 Task: Reply to email with the signature Danielle Scott with the subject 'Request for payment' from softage.1@softage.net with the message 'Would it be possible to have a project update meeting with all stakeholders next week?' with CC to softage.6@softage.net with an attached document Press_kit.docx
Action: Mouse moved to (891, 203)
Screenshot: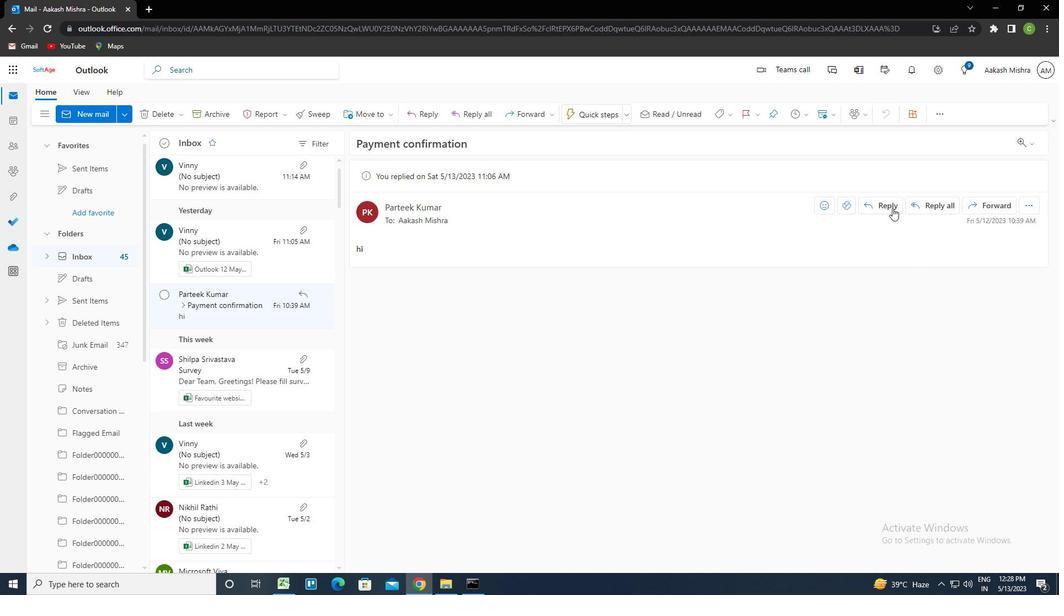 
Action: Mouse pressed left at (891, 203)
Screenshot: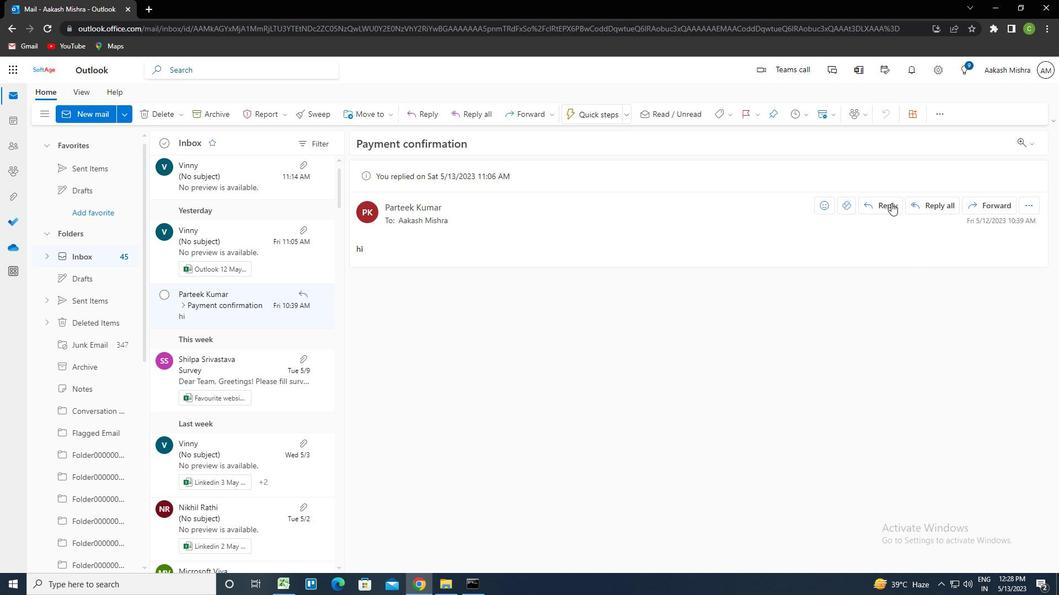 
Action: Mouse moved to (714, 118)
Screenshot: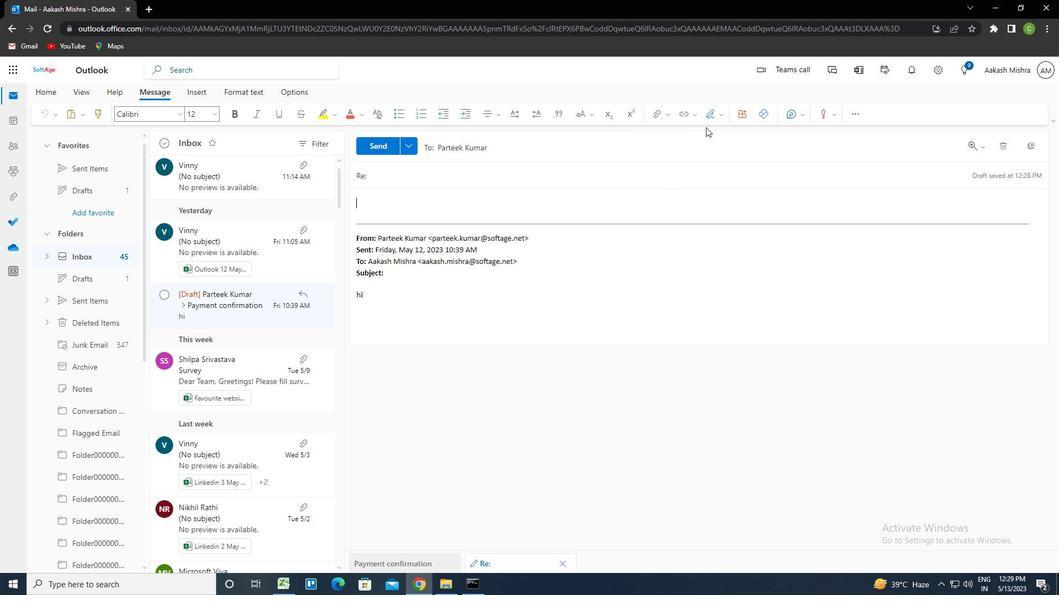 
Action: Mouse pressed left at (714, 118)
Screenshot: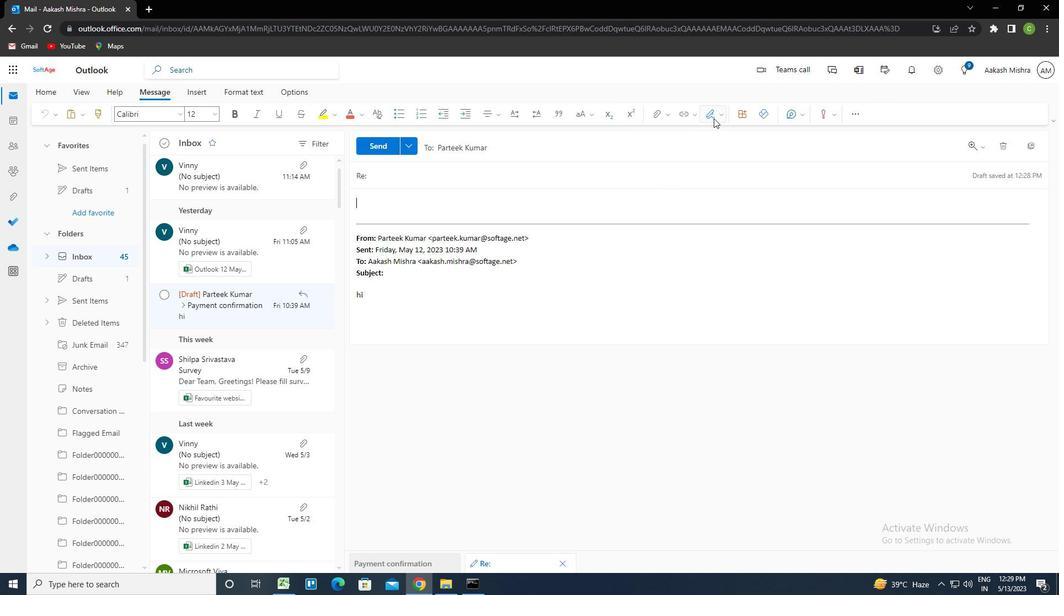 
Action: Mouse moved to (685, 164)
Screenshot: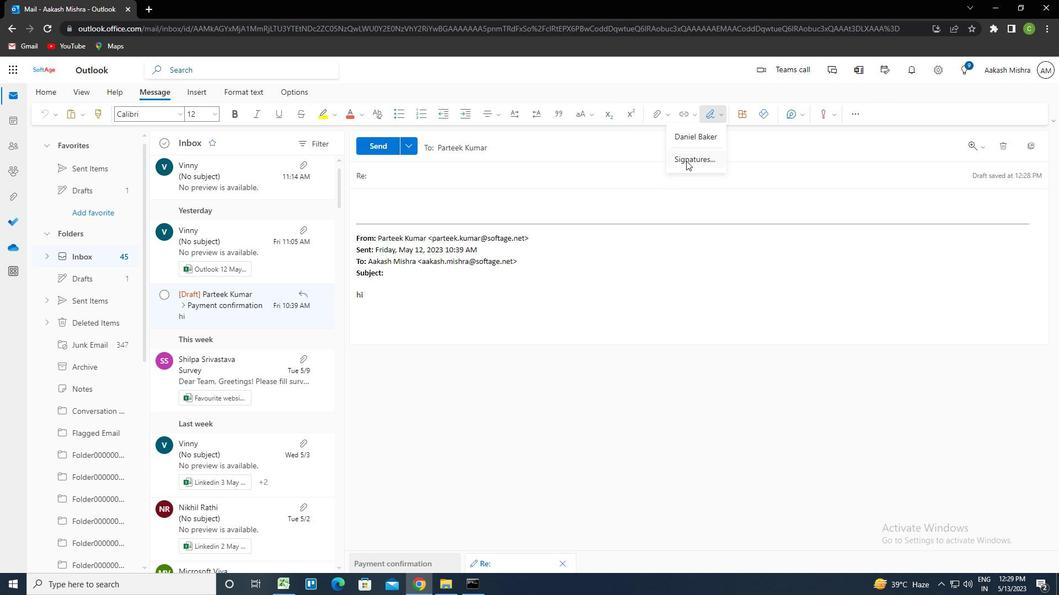 
Action: Mouse pressed left at (685, 164)
Screenshot: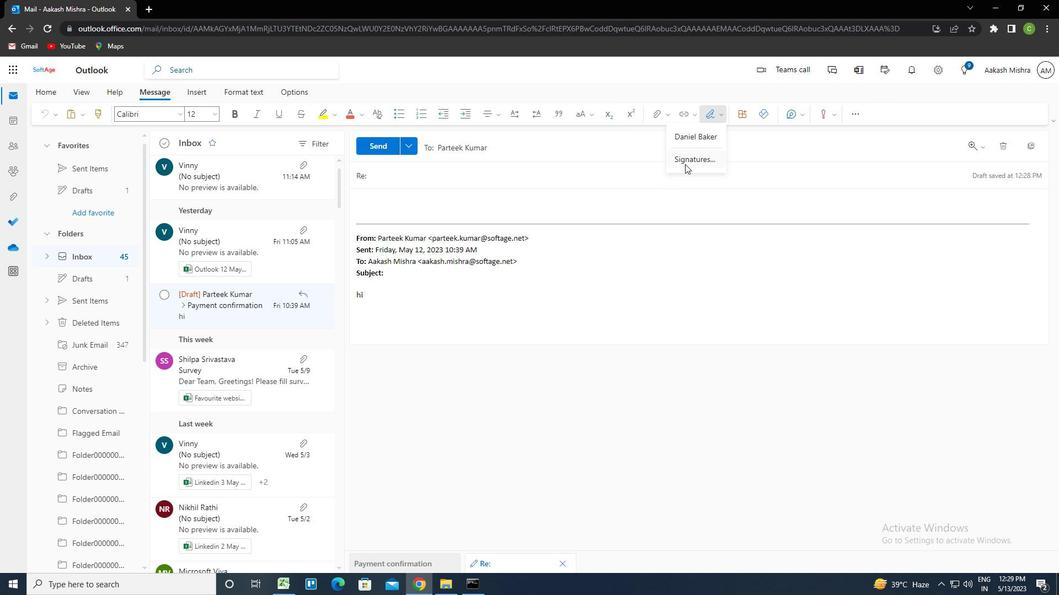 
Action: Mouse moved to (753, 205)
Screenshot: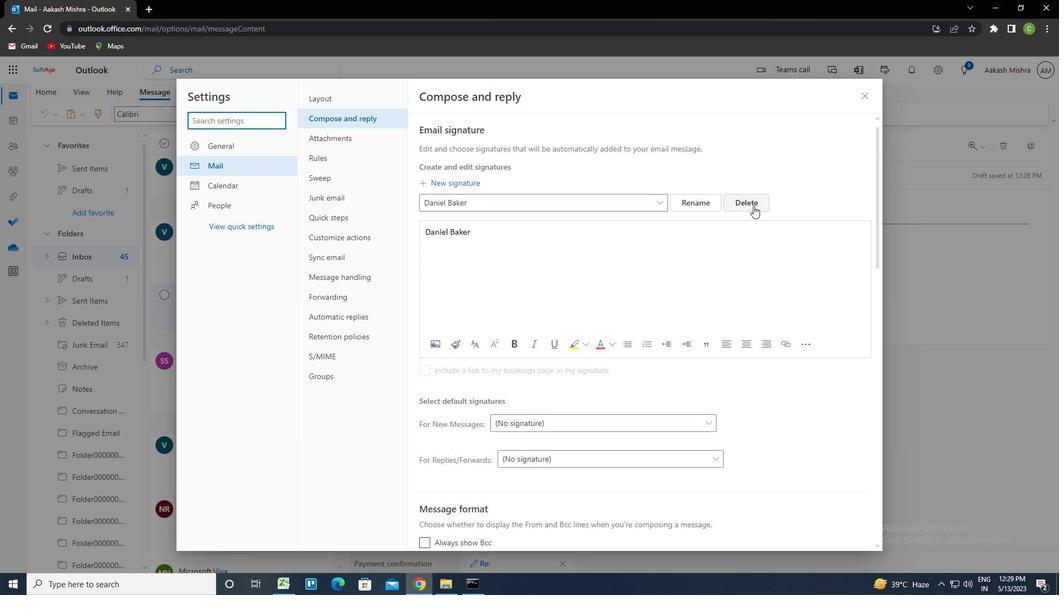 
Action: Mouse pressed left at (753, 205)
Screenshot: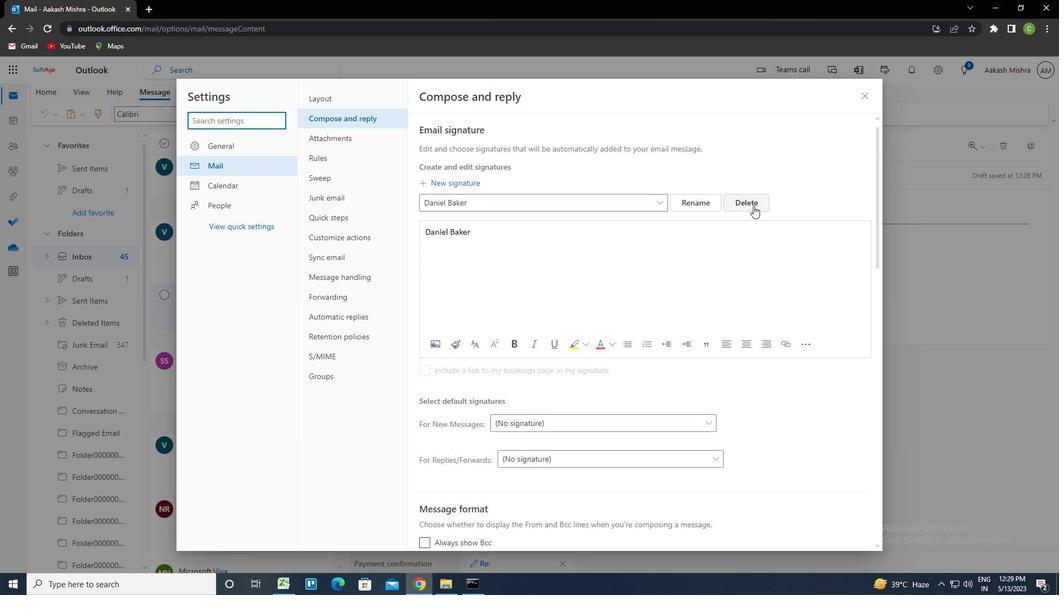 
Action: Mouse moved to (566, 208)
Screenshot: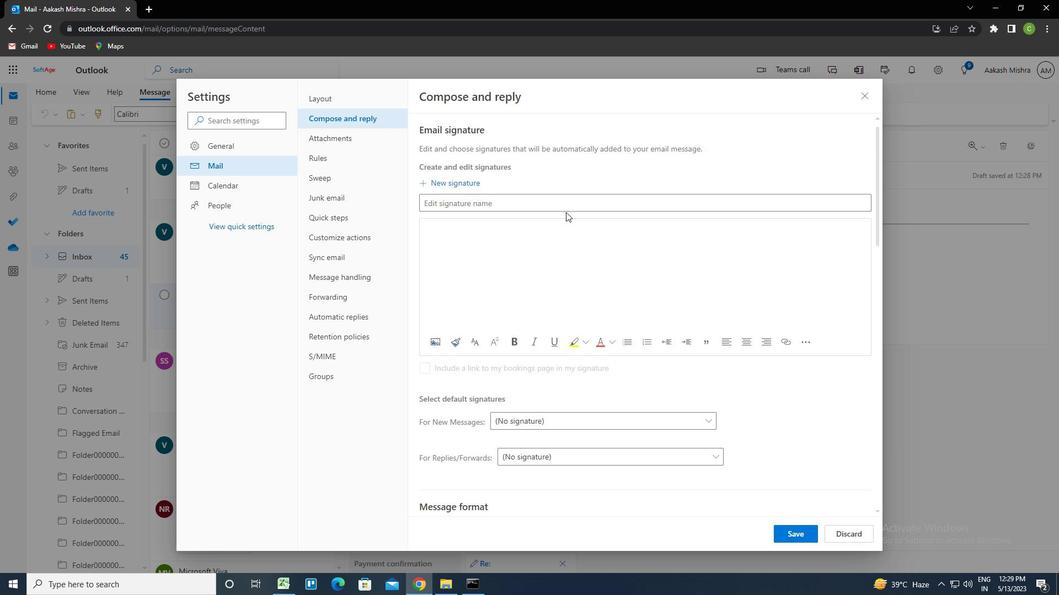 
Action: Mouse pressed left at (566, 208)
Screenshot: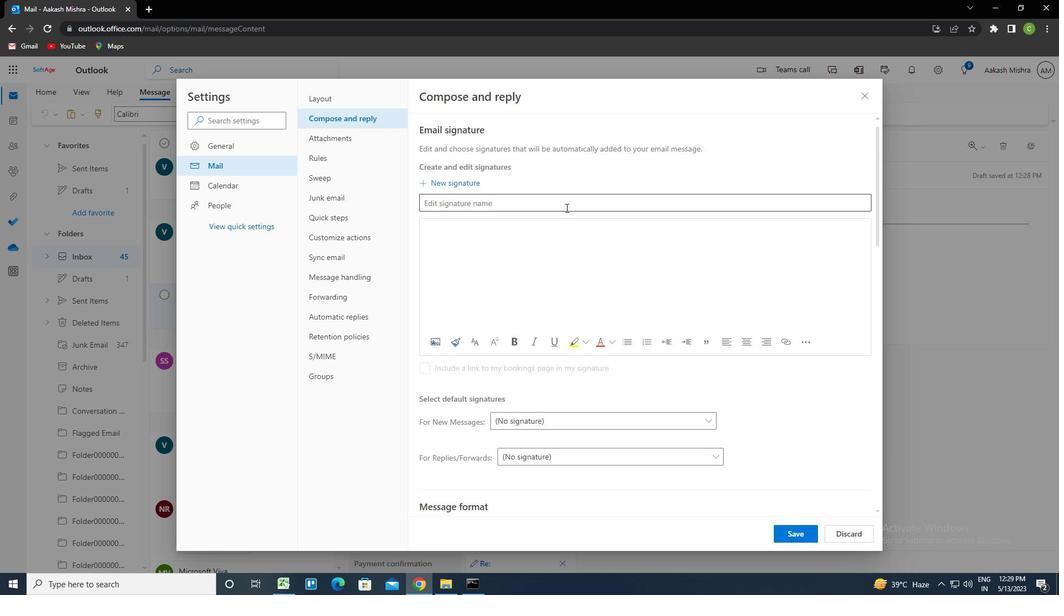 
Action: Key pressed <Key.caps_lock>d<Key.caps_lock>anielle<Key.space><Key.caps_lock>s<Key.caps_lock>cott<Key.tab><Key.caps_lock>d<Key.caps_lock>anielle<Key.space><Key.caps_lock>s<Key.caps_lock>cott
Screenshot: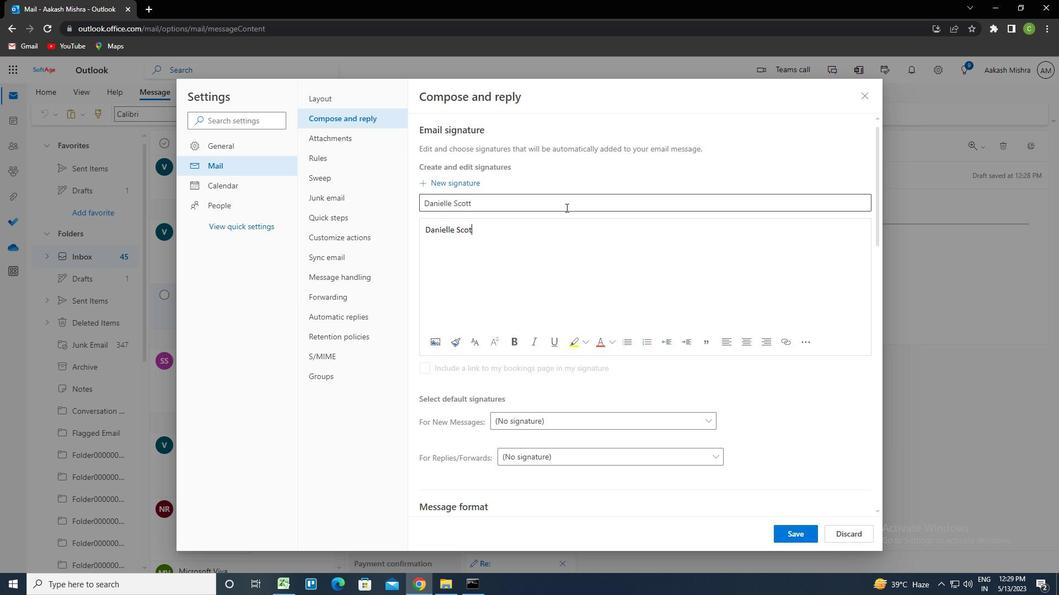
Action: Mouse moved to (793, 540)
Screenshot: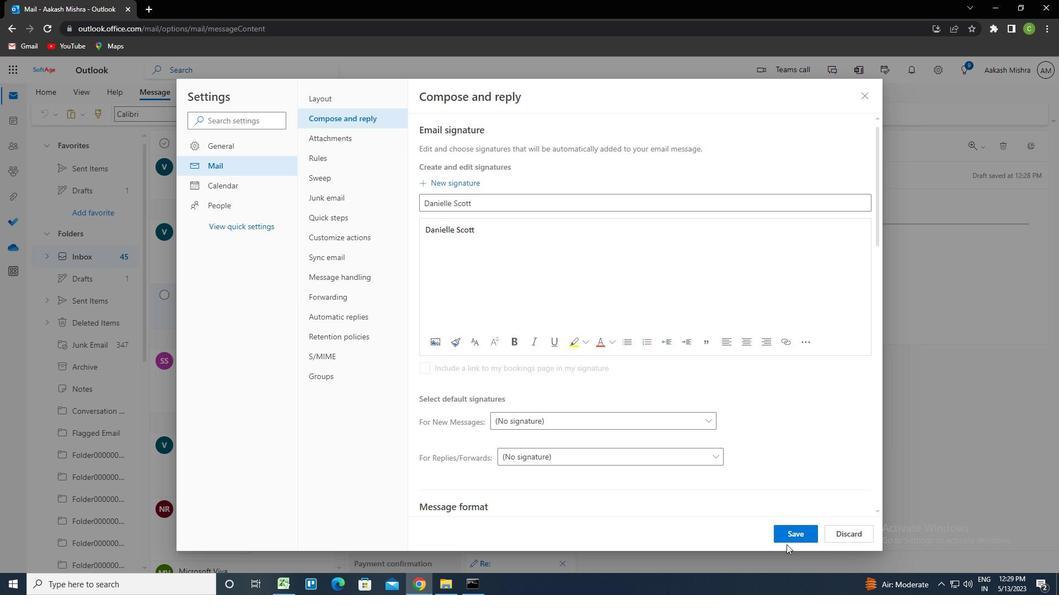 
Action: Mouse pressed left at (793, 540)
Screenshot: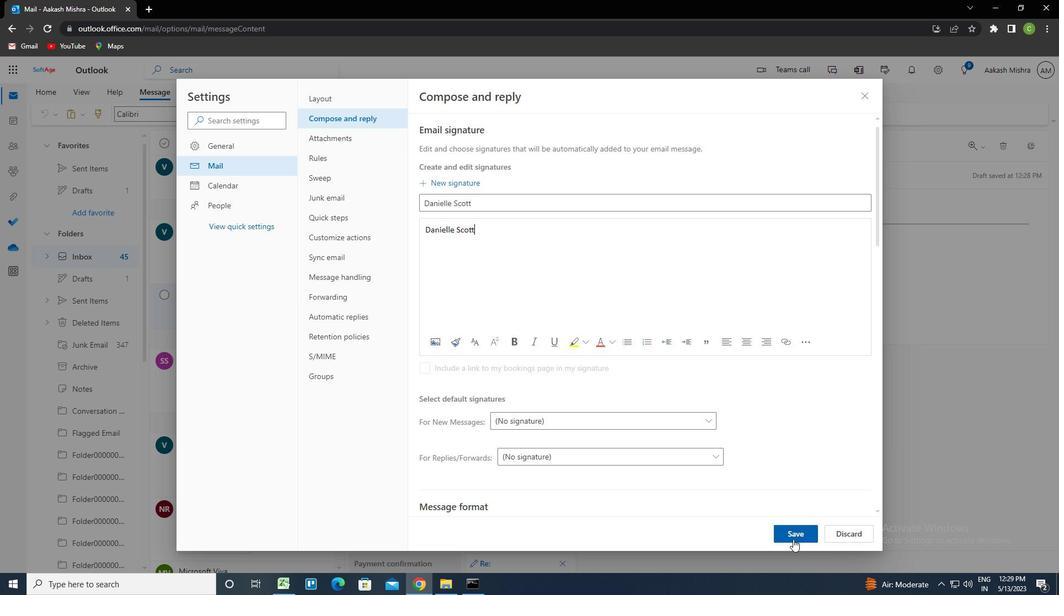 
Action: Mouse moved to (861, 97)
Screenshot: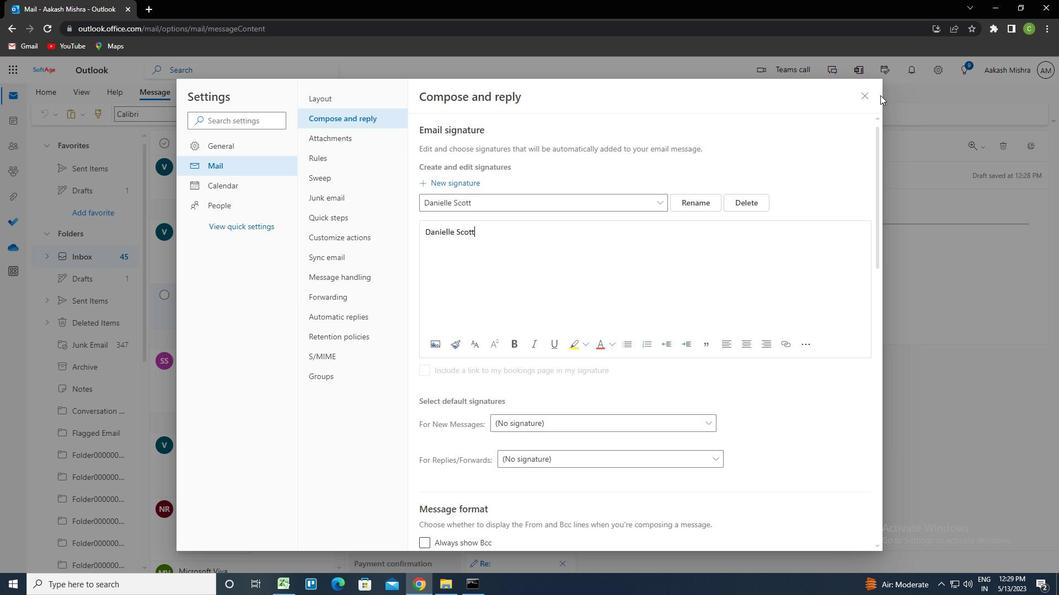 
Action: Mouse pressed left at (861, 97)
Screenshot: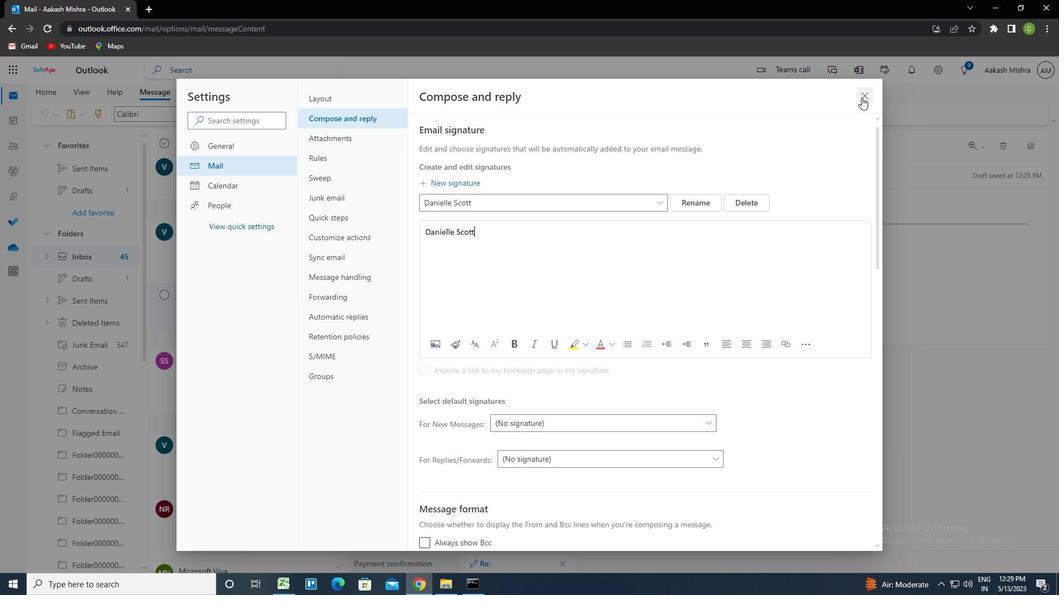 
Action: Mouse moved to (715, 110)
Screenshot: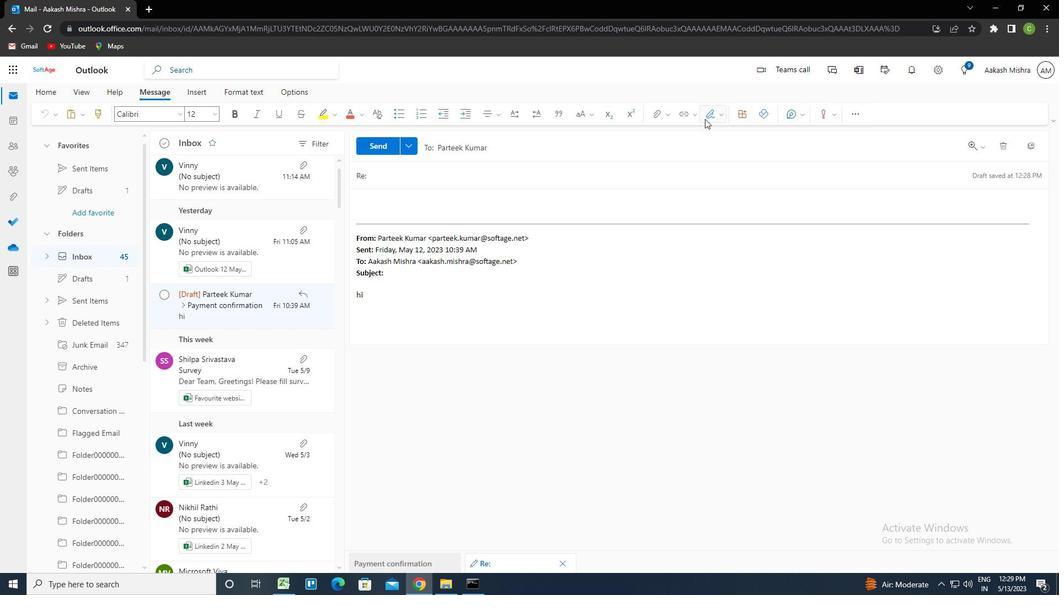 
Action: Mouse pressed left at (715, 110)
Screenshot: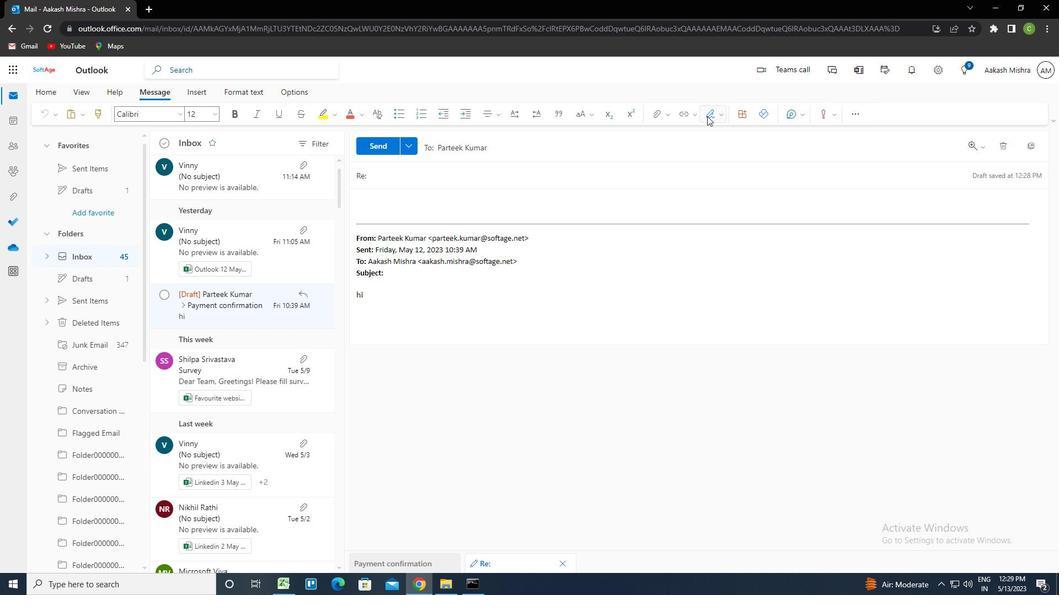 
Action: Mouse moved to (701, 138)
Screenshot: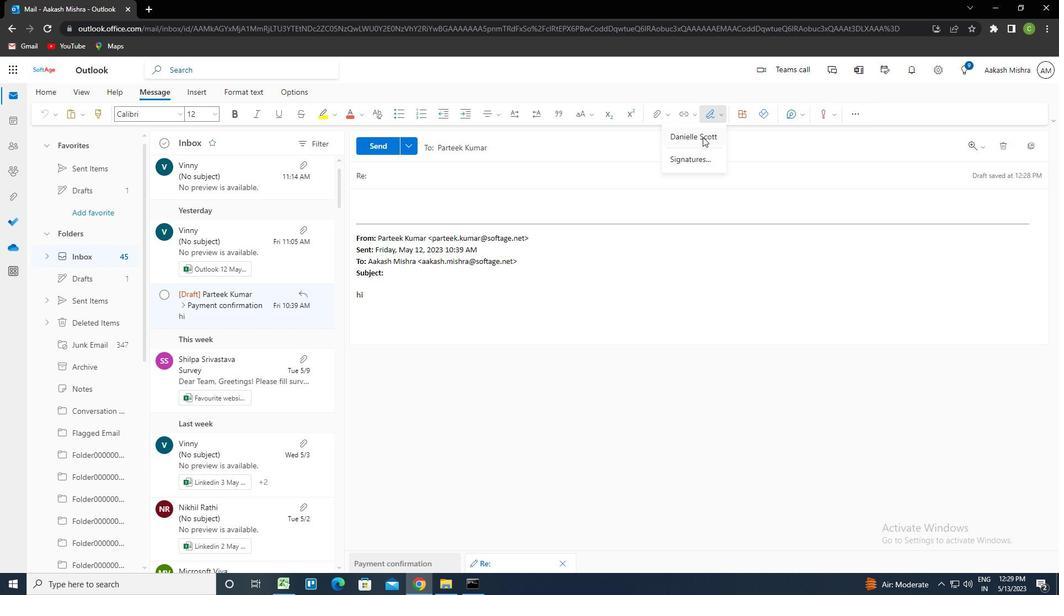 
Action: Mouse pressed left at (701, 138)
Screenshot: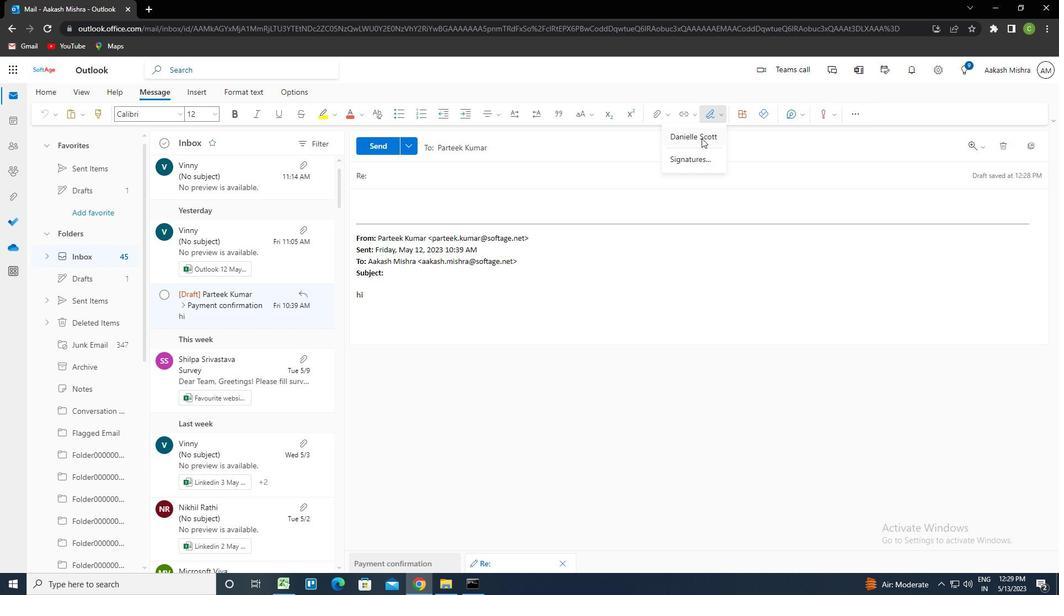 
Action: Mouse moved to (444, 179)
Screenshot: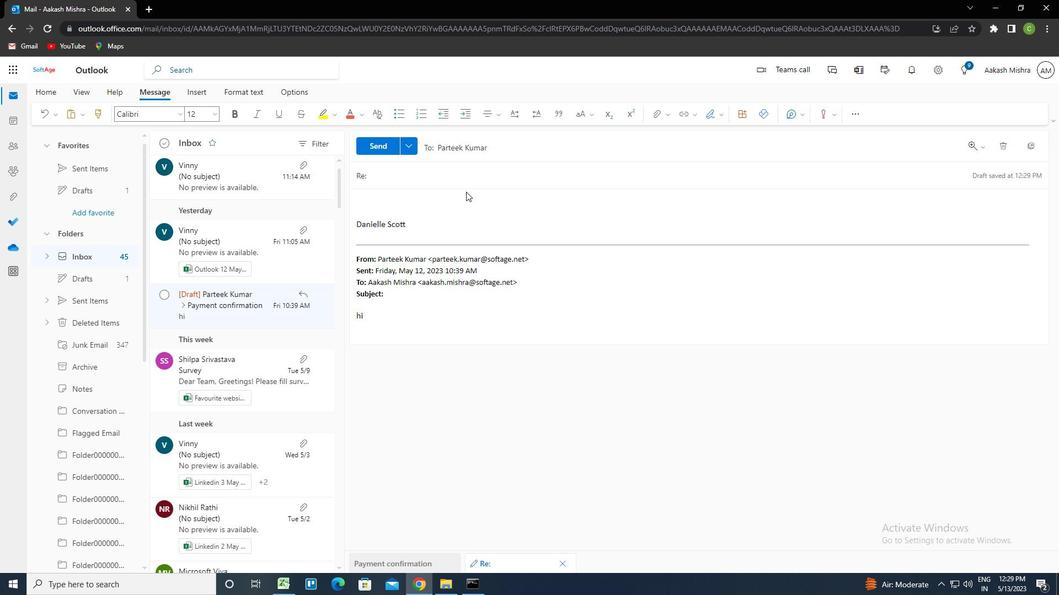 
Action: Mouse pressed left at (444, 179)
Screenshot: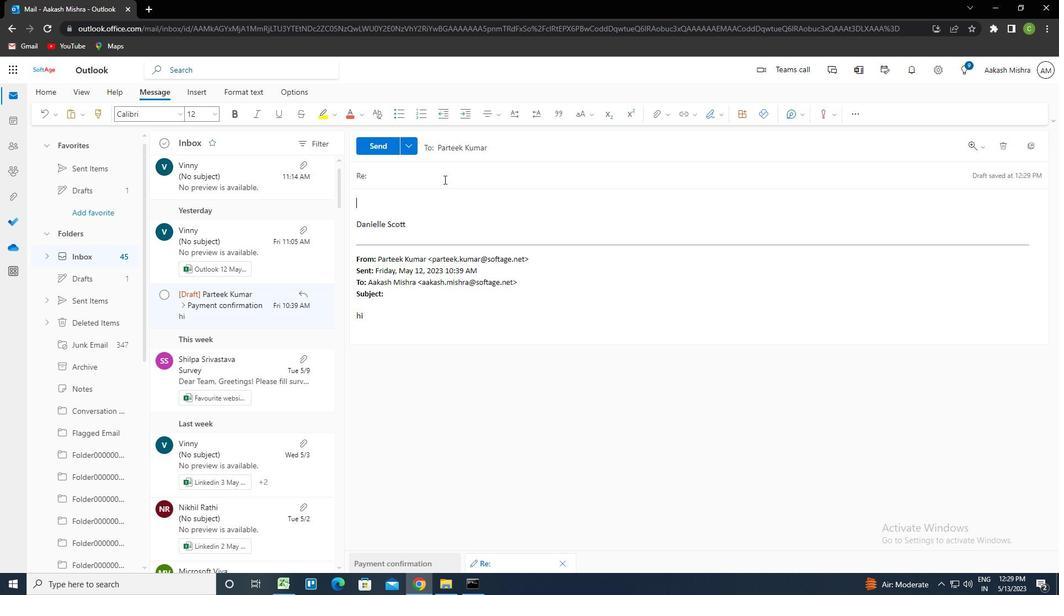 
Action: Key pressed <Key.caps_lock>r<Key.caps_lock>equest<Key.space>for<Key.space>planing<Key.backspace><Key.backspace><Key.backspace><Key.backspace><Key.backspace><Key.backspace>ayment<Key.tab><Key.caps_lock>w<Key.caps_lock>ould<Key.space>it<Key.space>be<Key.space>possoble<Key.backspace><Key.backspace><Key.backspace><Key.backspace>ible<Key.space>to<Key.space>have<Key.space>a<Key.space>project<Key.space>update<Key.space>meeting<Key.space>with<Key.space>all<Key.space>stakeholders<Key.space>next<Key.space>week<Key.shift_r>?
Screenshot: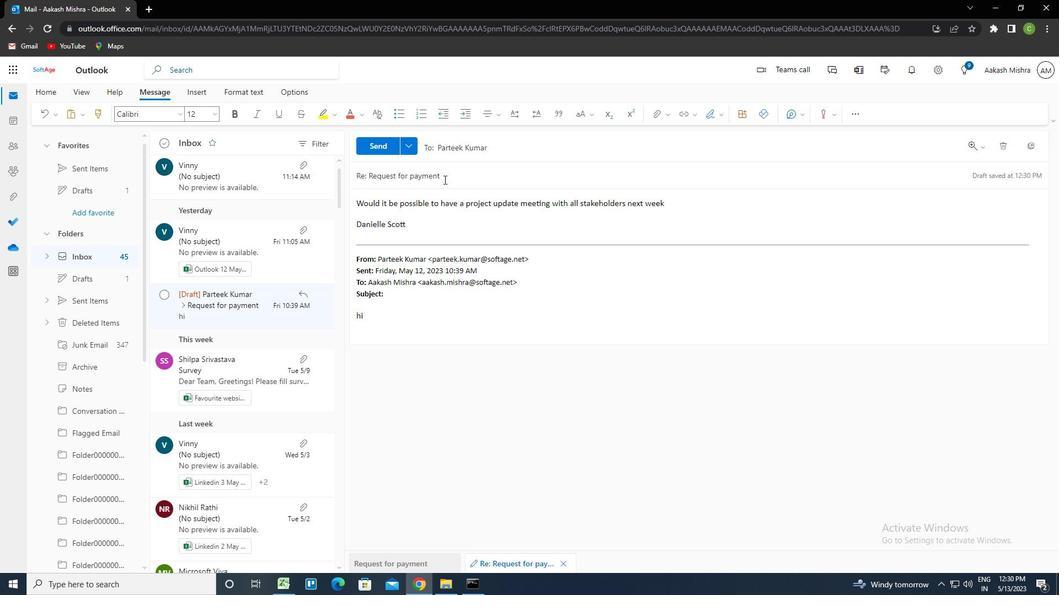 
Action: Mouse moved to (500, 146)
Screenshot: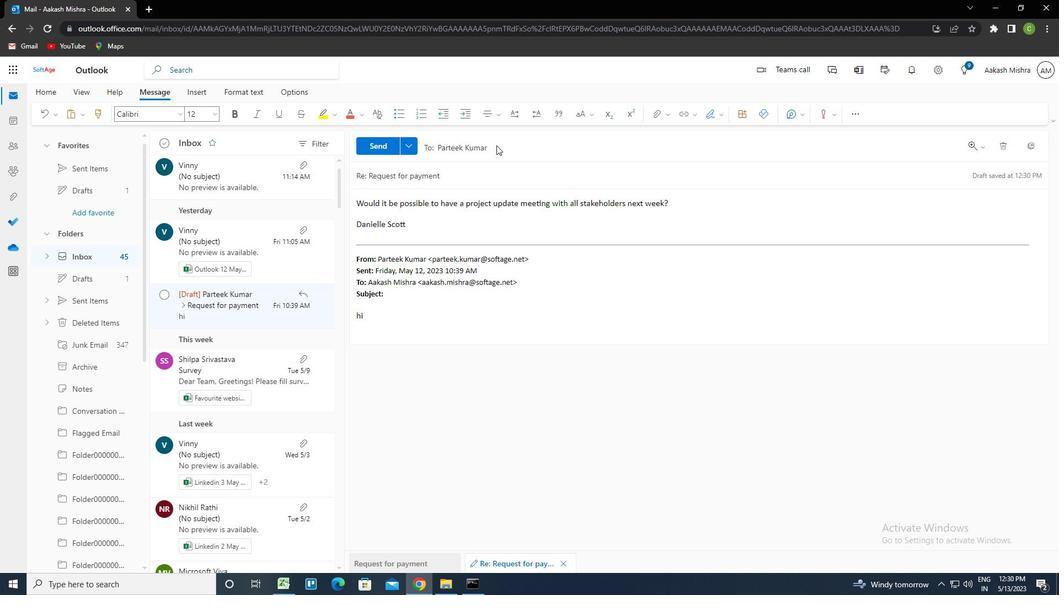 
Action: Mouse pressed left at (500, 146)
Screenshot: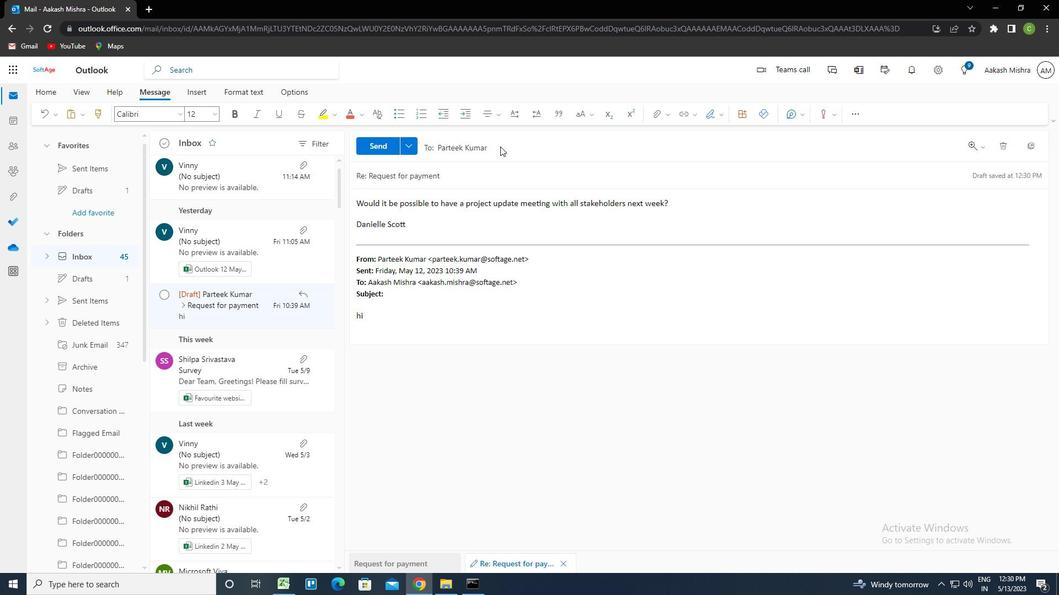 
Action: Mouse moved to (411, 200)
Screenshot: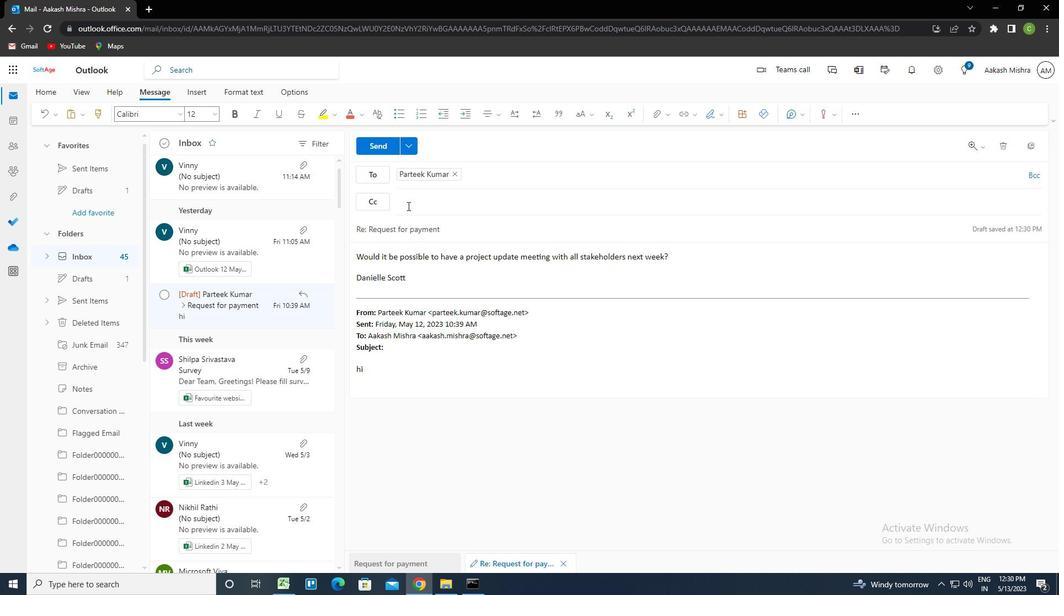 
Action: Mouse pressed left at (411, 200)
Screenshot: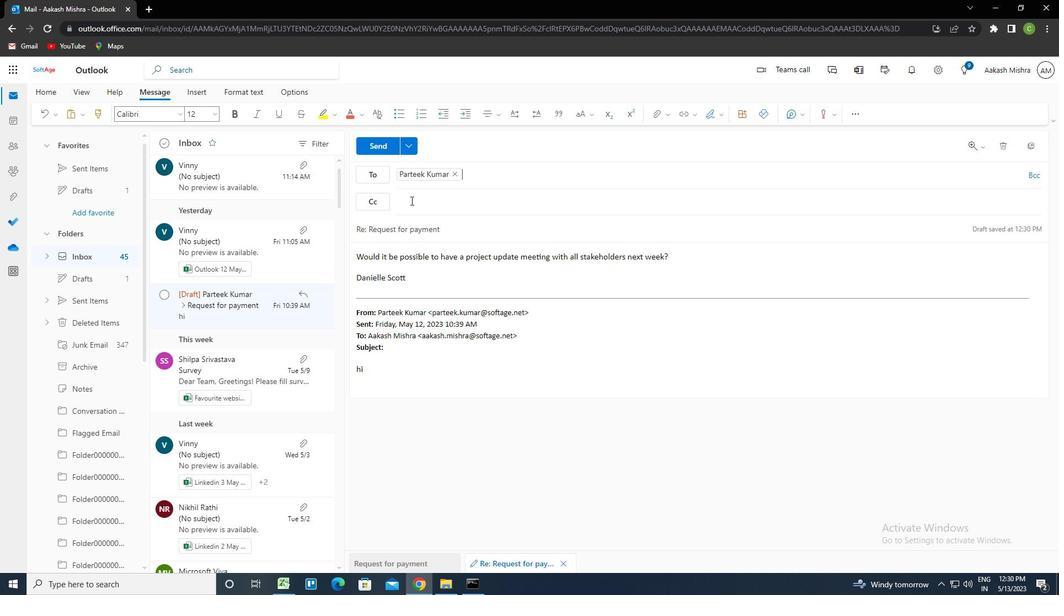 
Action: Key pressed softage.6<Key.shift>@SOFTAGE.NET<Key.down><Key.enter>
Screenshot: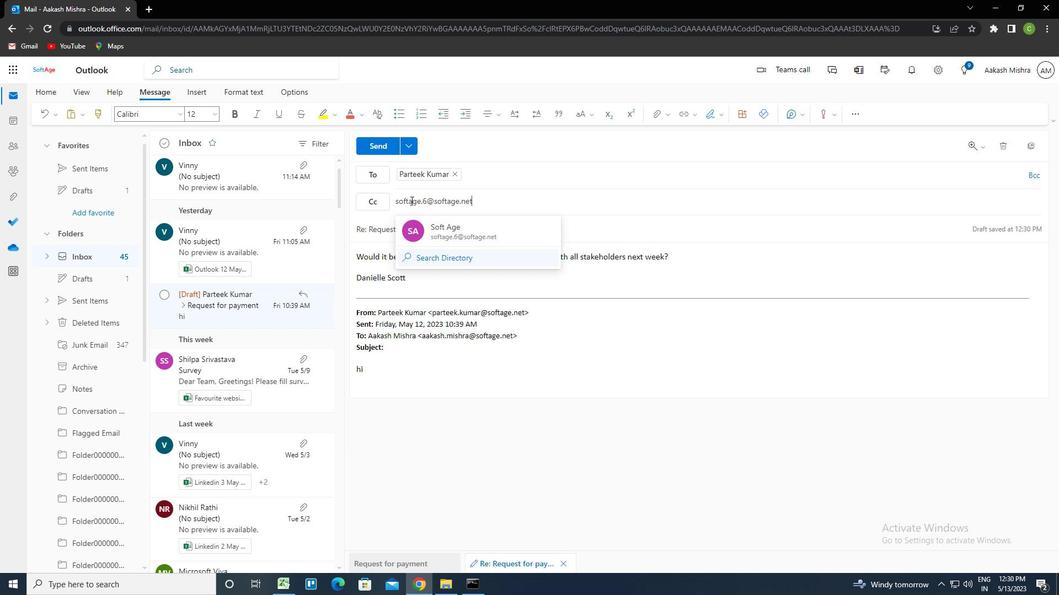 
Action: Mouse moved to (457, 235)
Screenshot: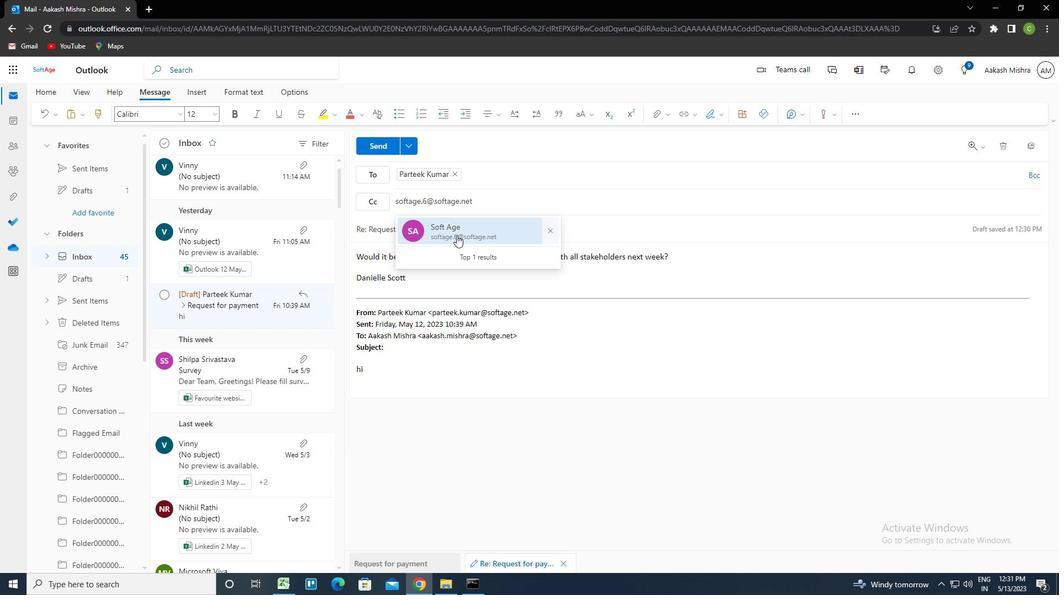 
Action: Mouse pressed left at (457, 235)
Screenshot: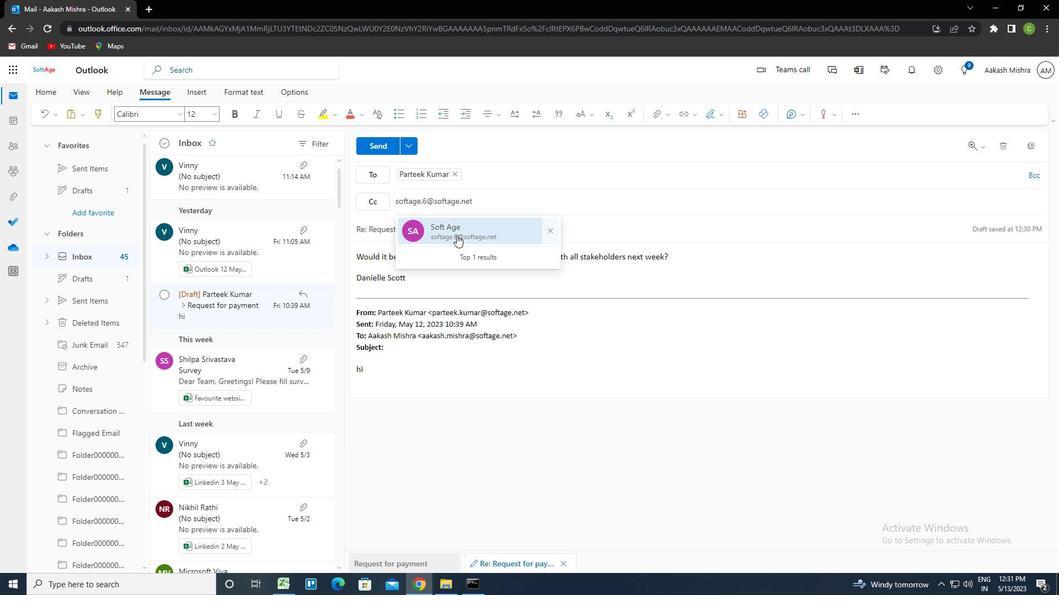 
Action: Mouse moved to (380, 148)
Screenshot: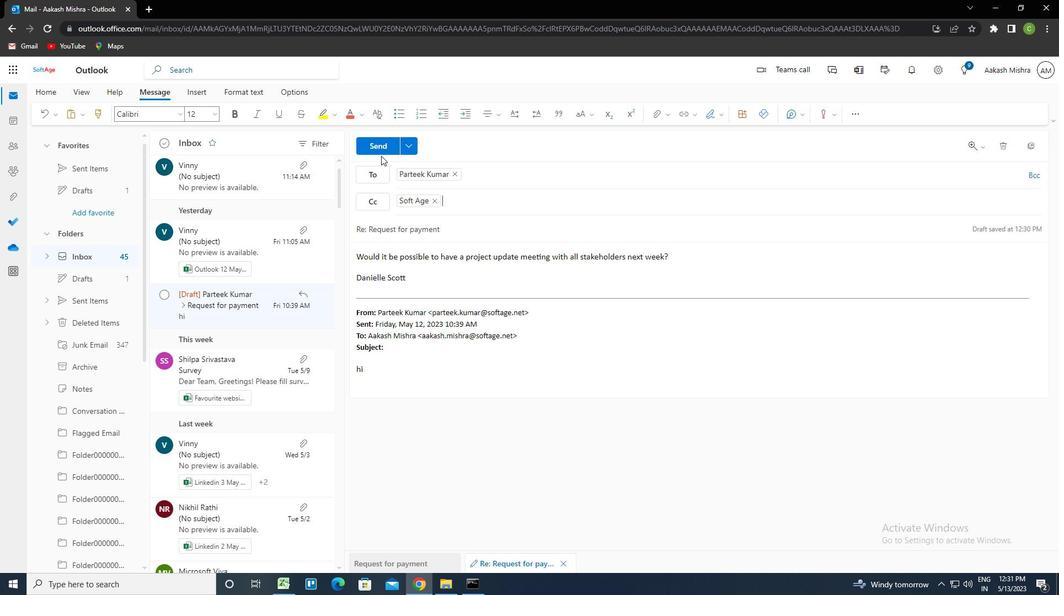 
Action: Mouse pressed left at (380, 148)
Screenshot: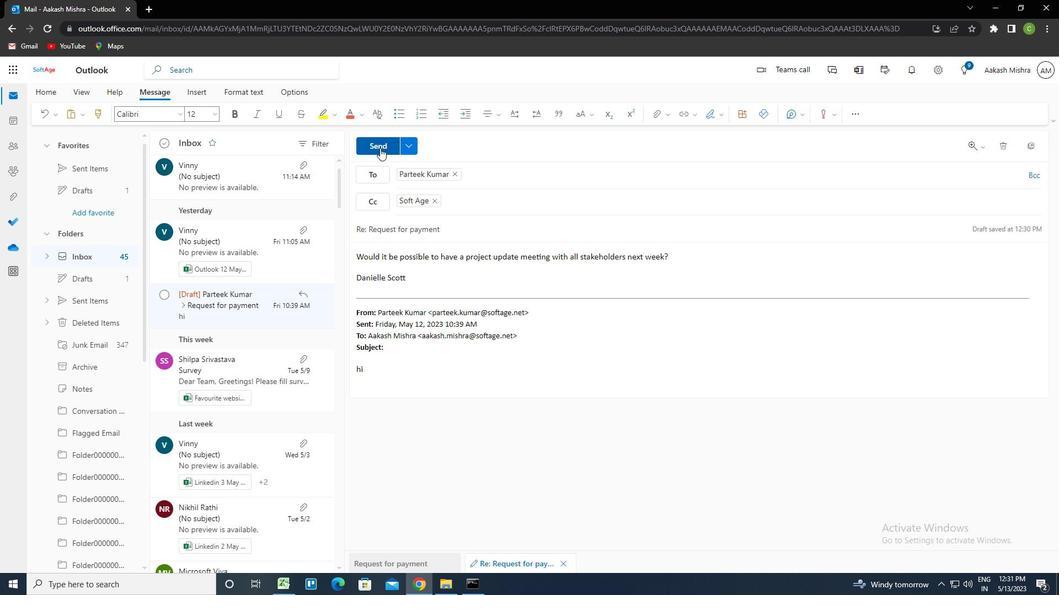 
Action: Mouse moved to (586, 290)
Screenshot: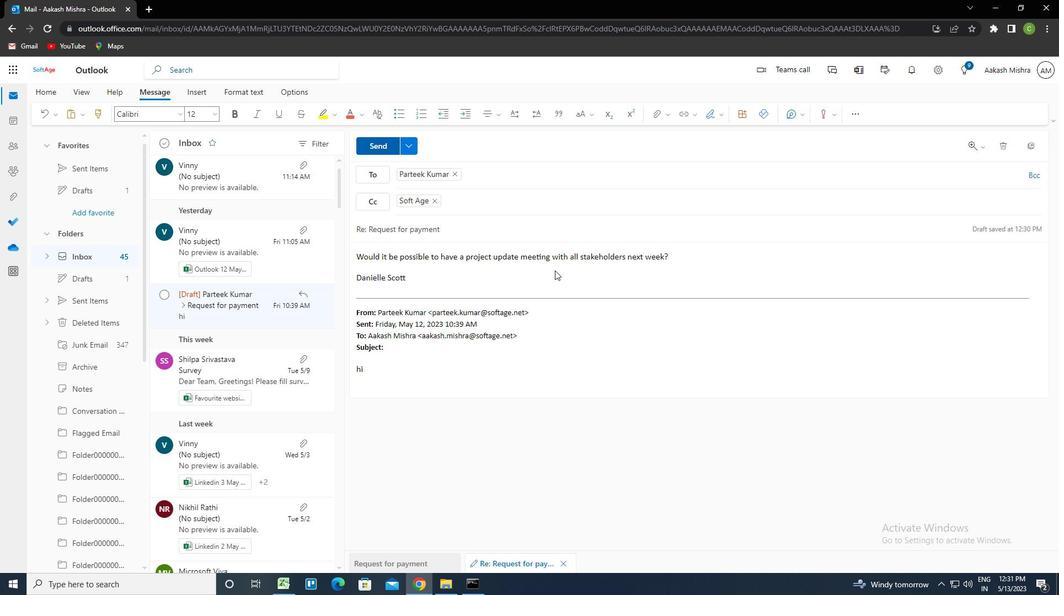 
